 Task: Apply theme slate in current slide.
Action: Mouse moved to (420, 94)
Screenshot: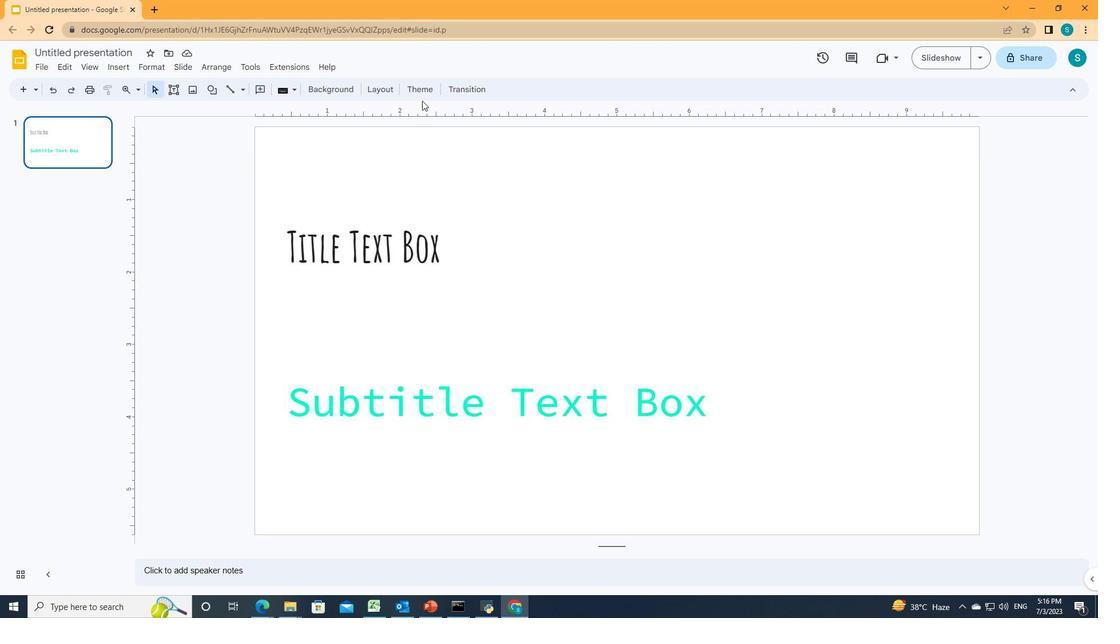 
Action: Mouse pressed left at (420, 94)
Screenshot: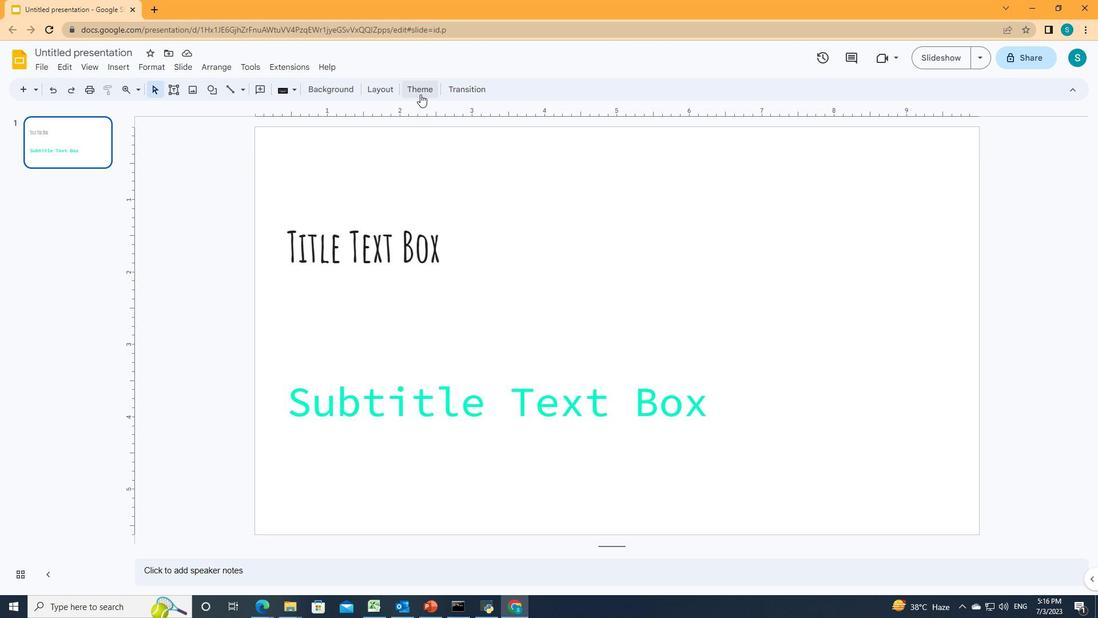 
Action: Mouse moved to (920, 259)
Screenshot: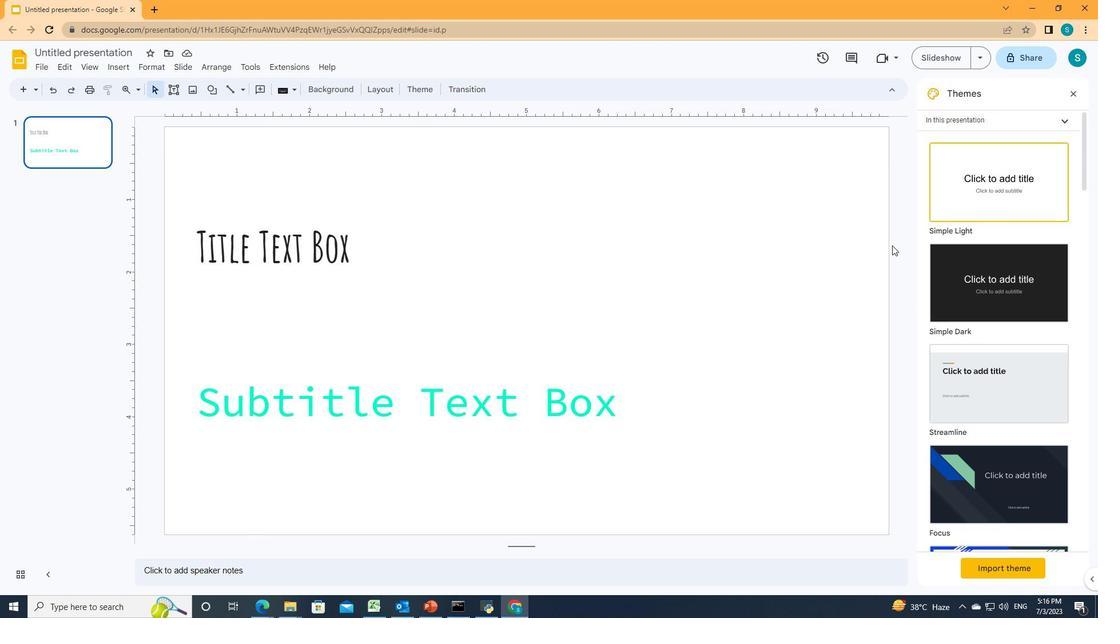 
Action: Mouse scrolled (920, 259) with delta (0, 0)
Screenshot: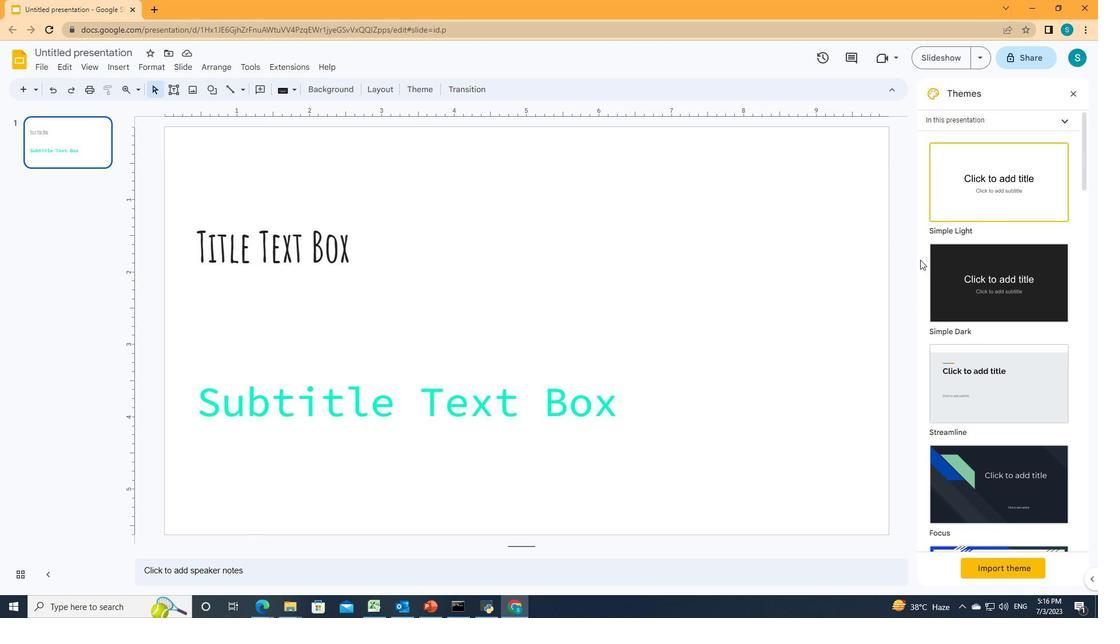 
Action: Mouse scrolled (920, 259) with delta (0, 0)
Screenshot: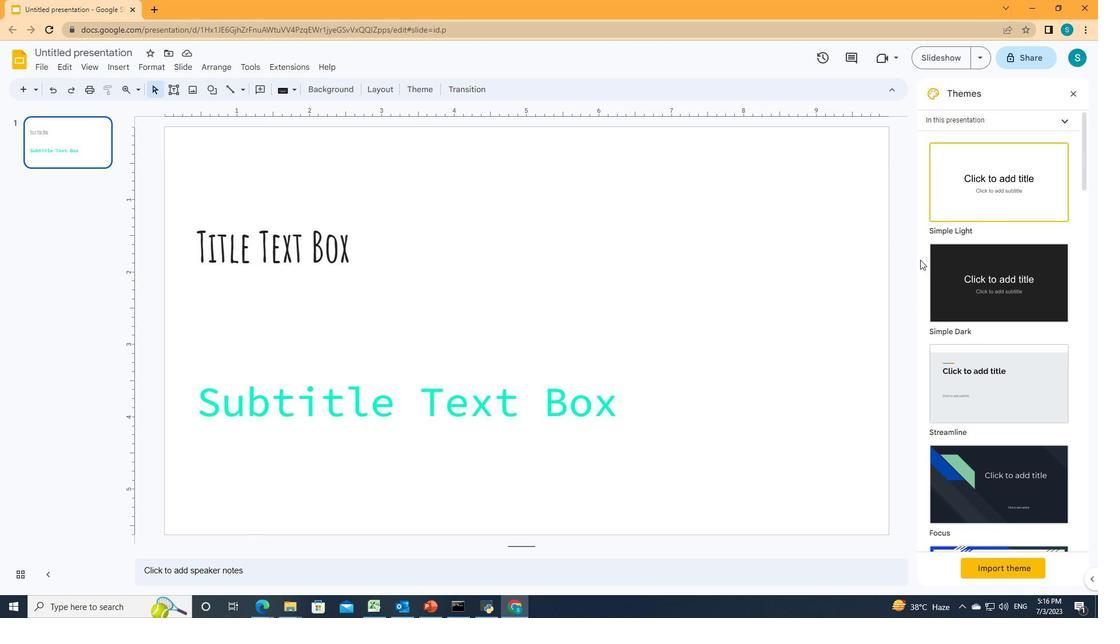 
Action: Mouse scrolled (920, 259) with delta (0, 0)
Screenshot: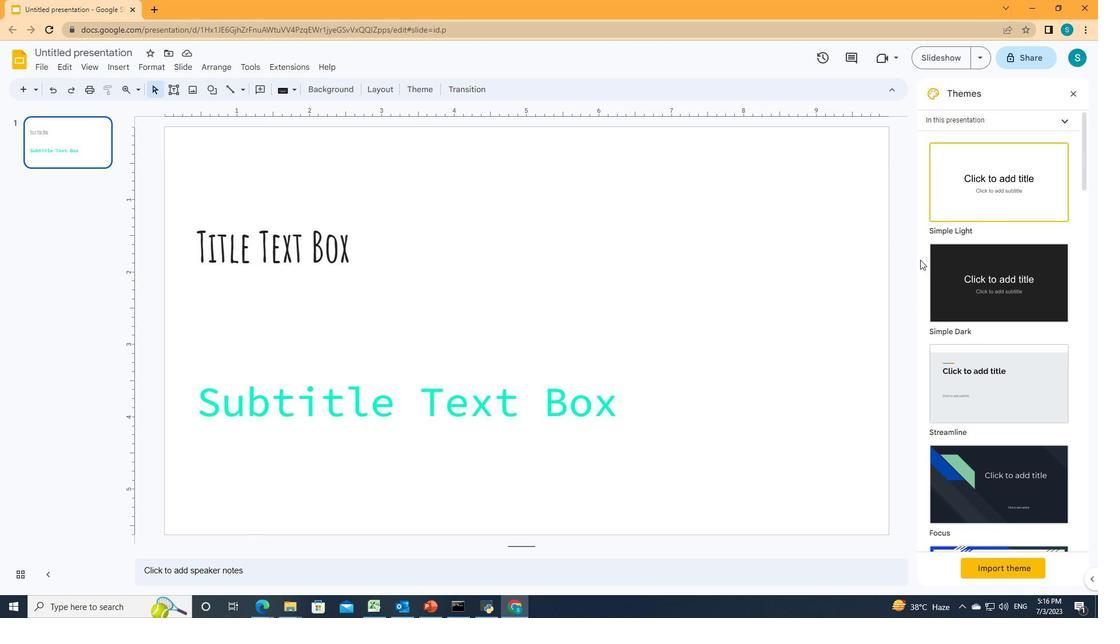 
Action: Mouse scrolled (920, 259) with delta (0, 0)
Screenshot: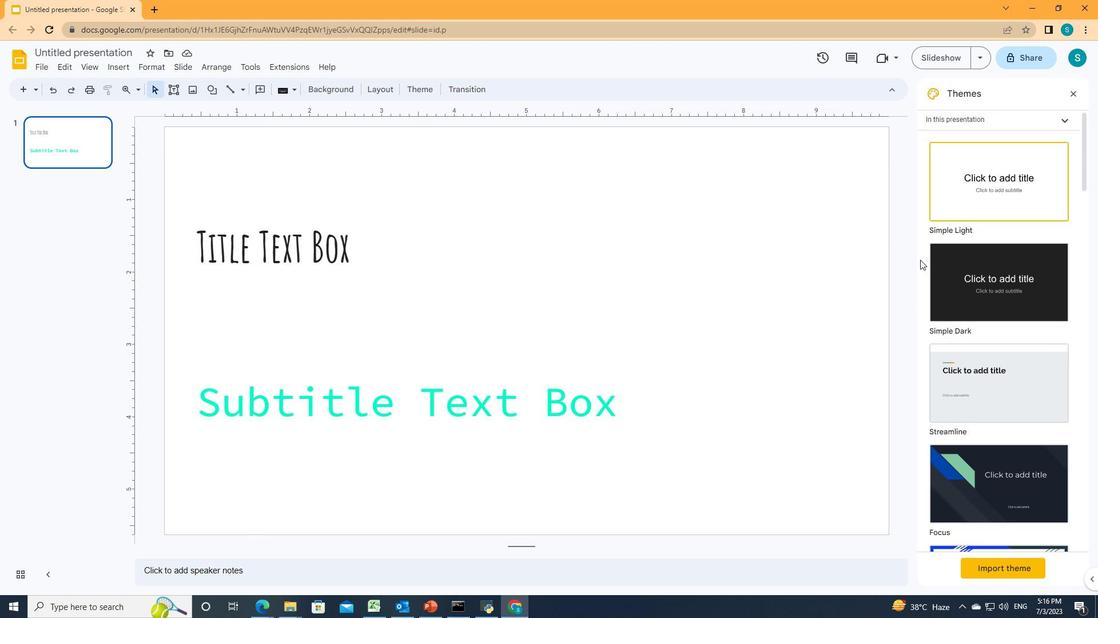 
Action: Mouse scrolled (920, 259) with delta (0, 0)
Screenshot: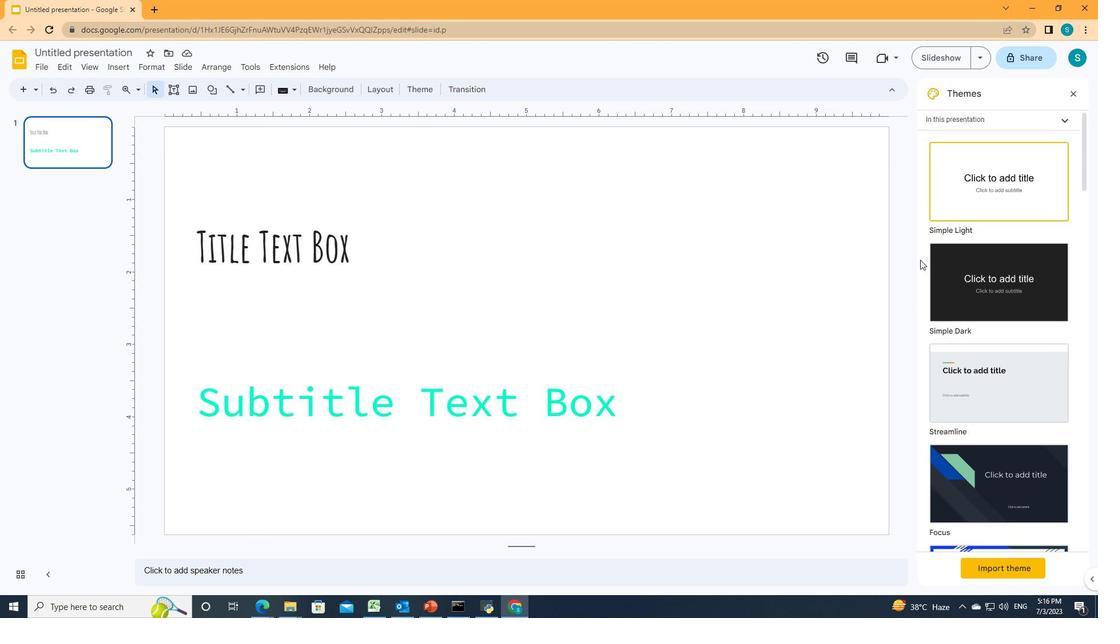 
Action: Mouse scrolled (920, 259) with delta (0, 0)
Screenshot: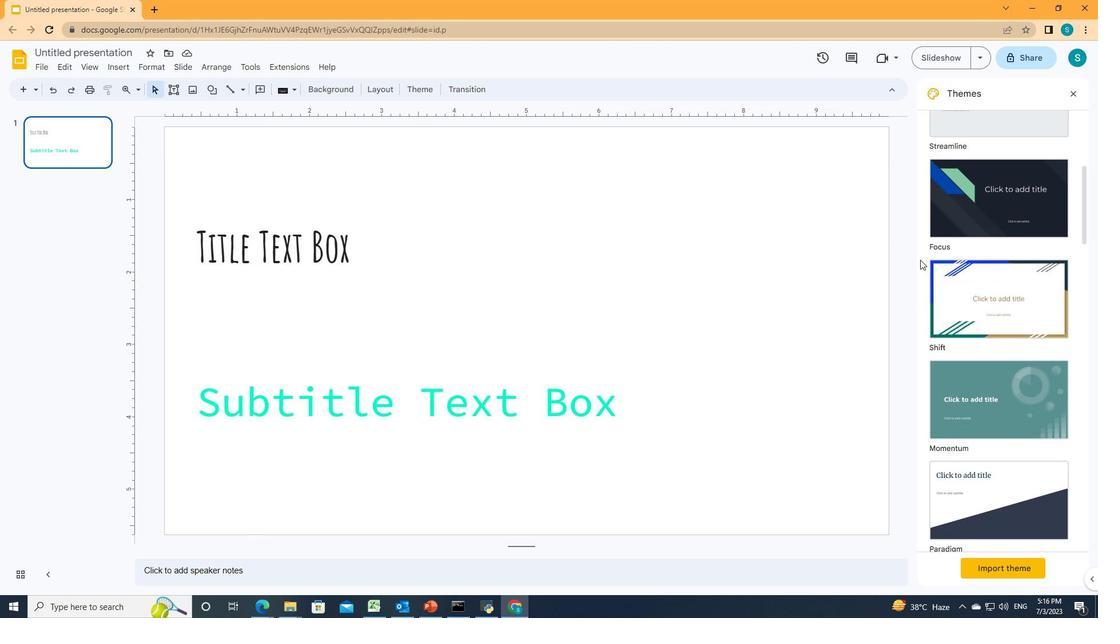 
Action: Mouse scrolled (920, 259) with delta (0, 0)
Screenshot: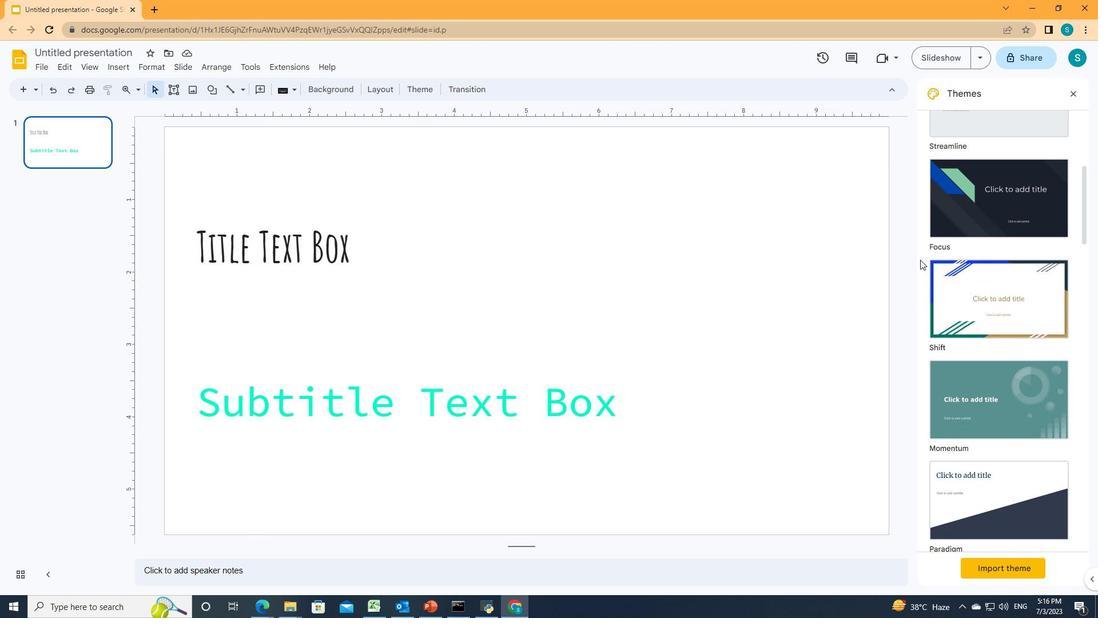
Action: Mouse scrolled (920, 259) with delta (0, 0)
Screenshot: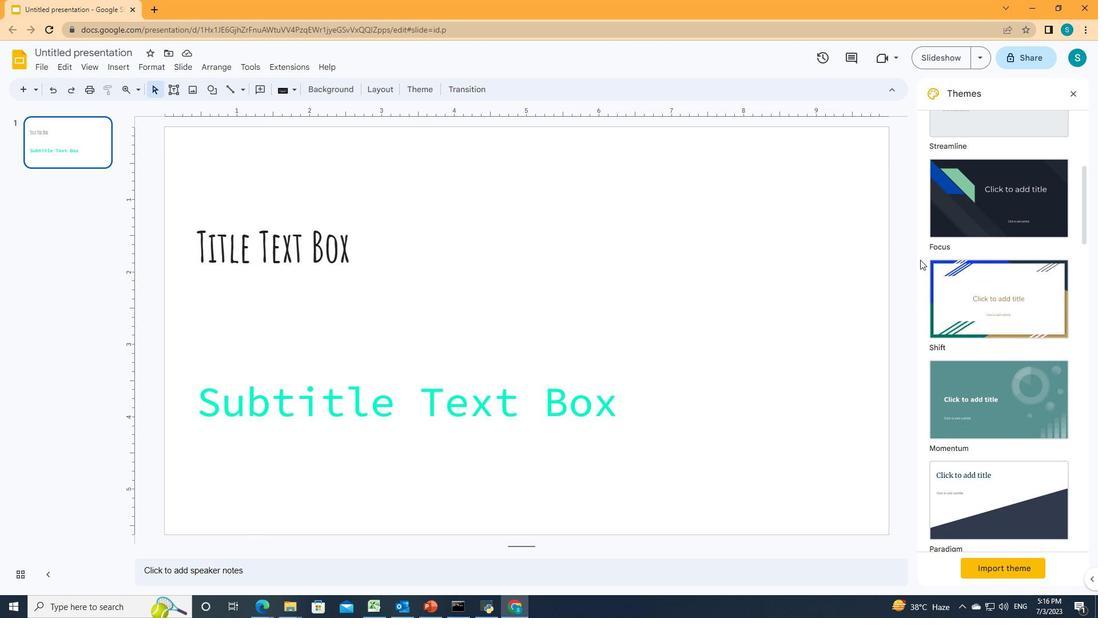 
Action: Mouse scrolled (920, 259) with delta (0, 0)
Screenshot: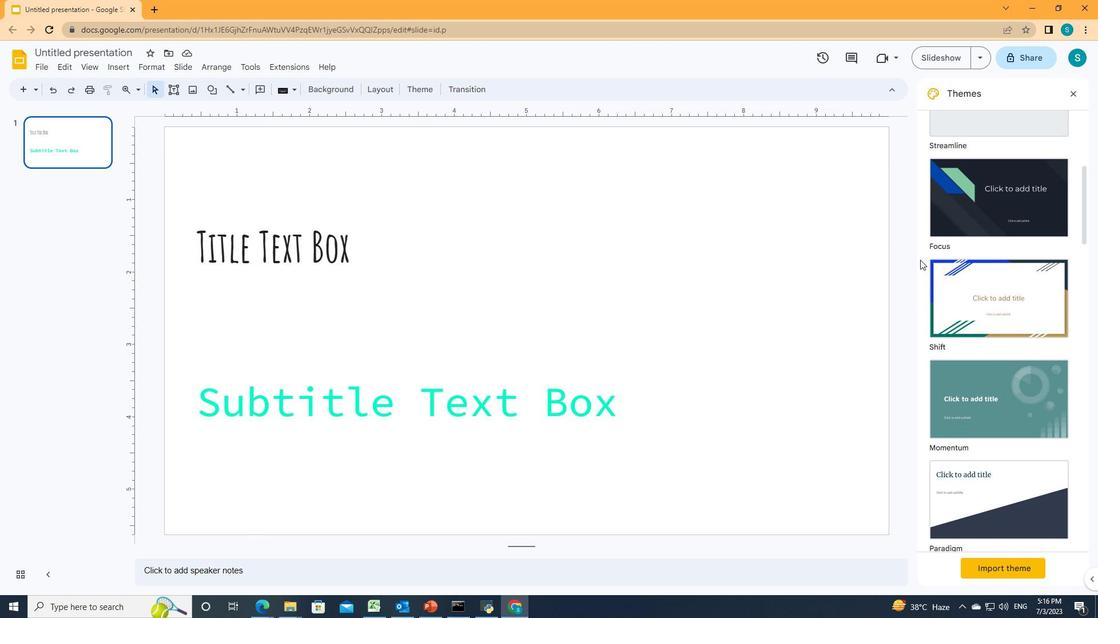 
Action: Mouse scrolled (920, 259) with delta (0, 0)
Screenshot: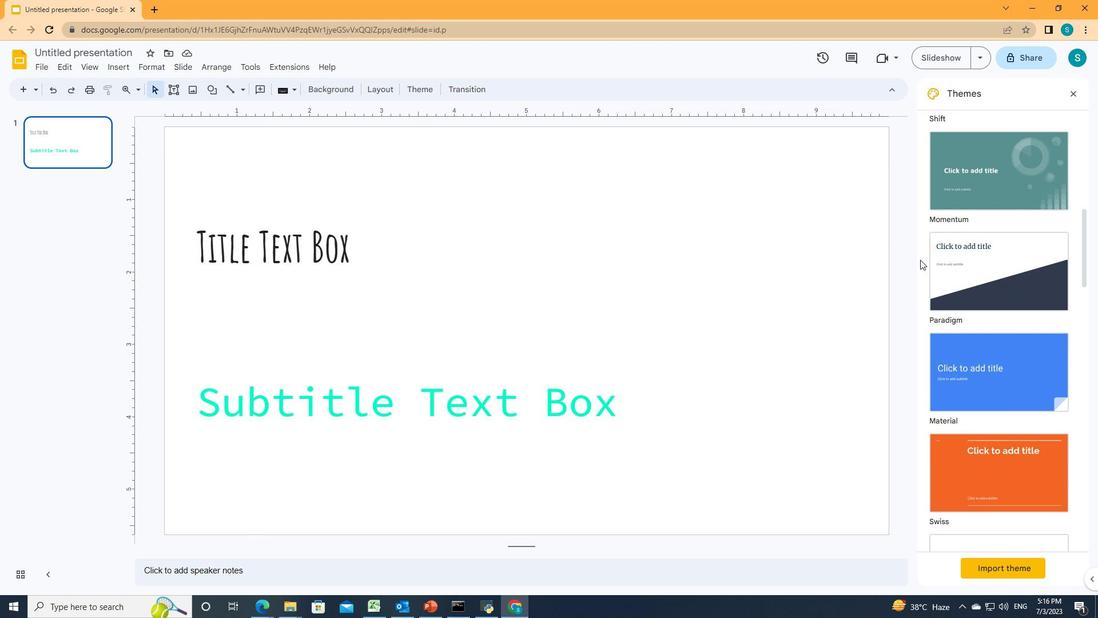 
Action: Mouse moved to (920, 260)
Screenshot: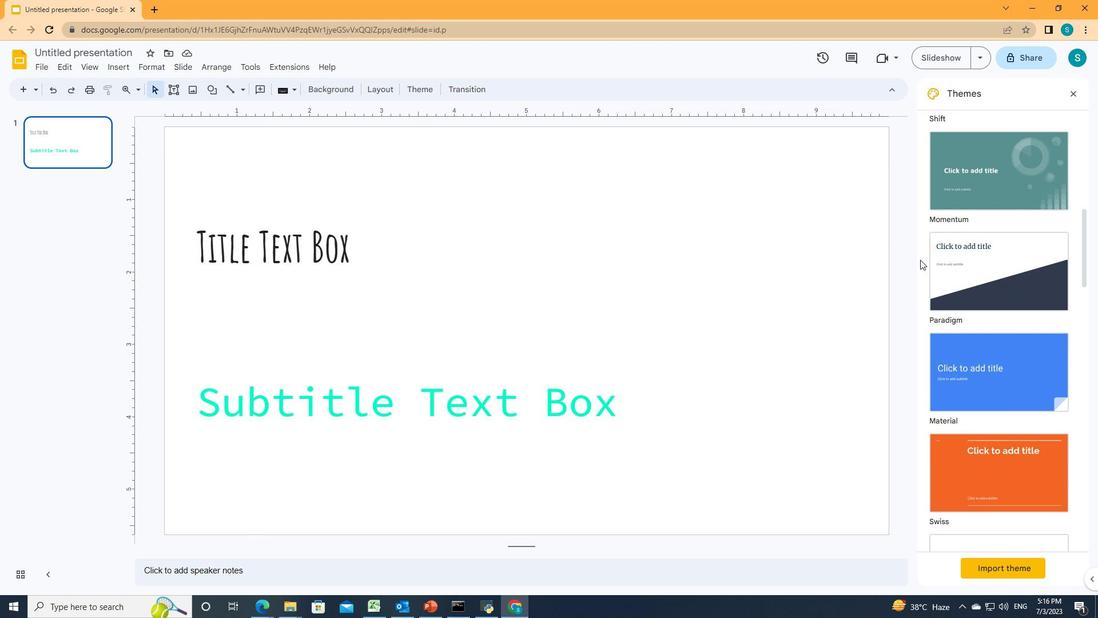 
Action: Mouse scrolled (920, 259) with delta (0, 0)
Screenshot: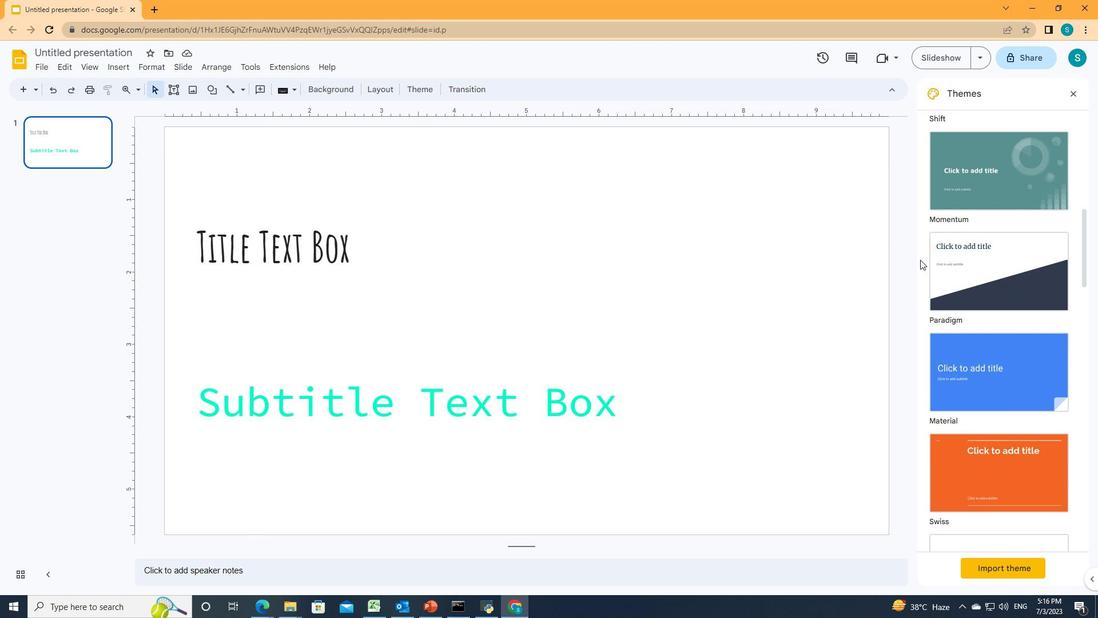 
Action: Mouse scrolled (920, 259) with delta (0, 0)
Screenshot: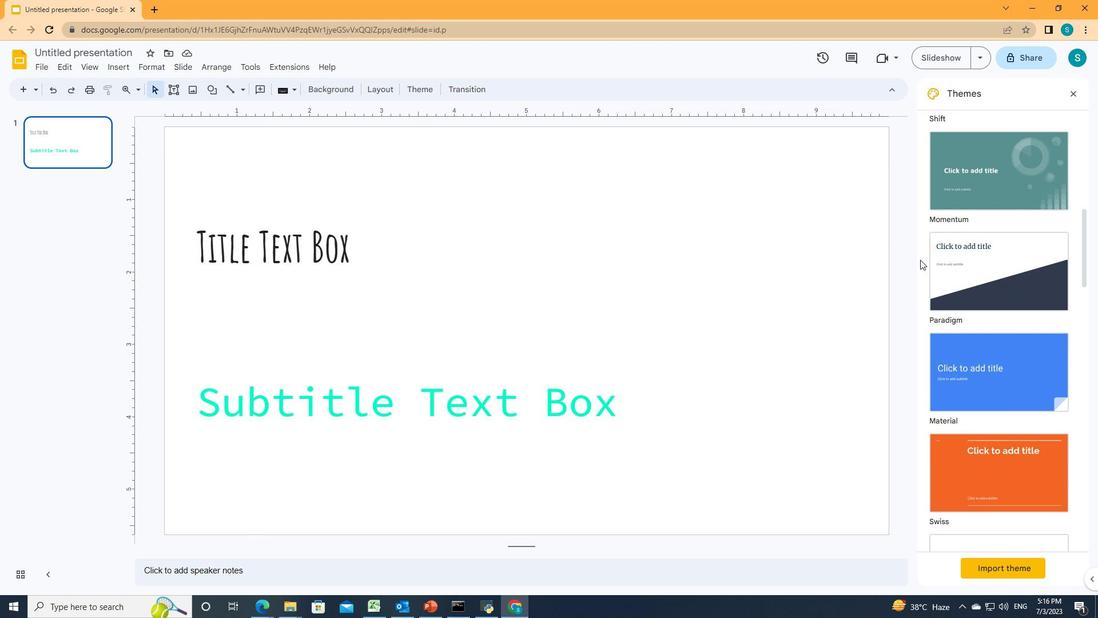 
Action: Mouse scrolled (920, 259) with delta (0, 0)
Screenshot: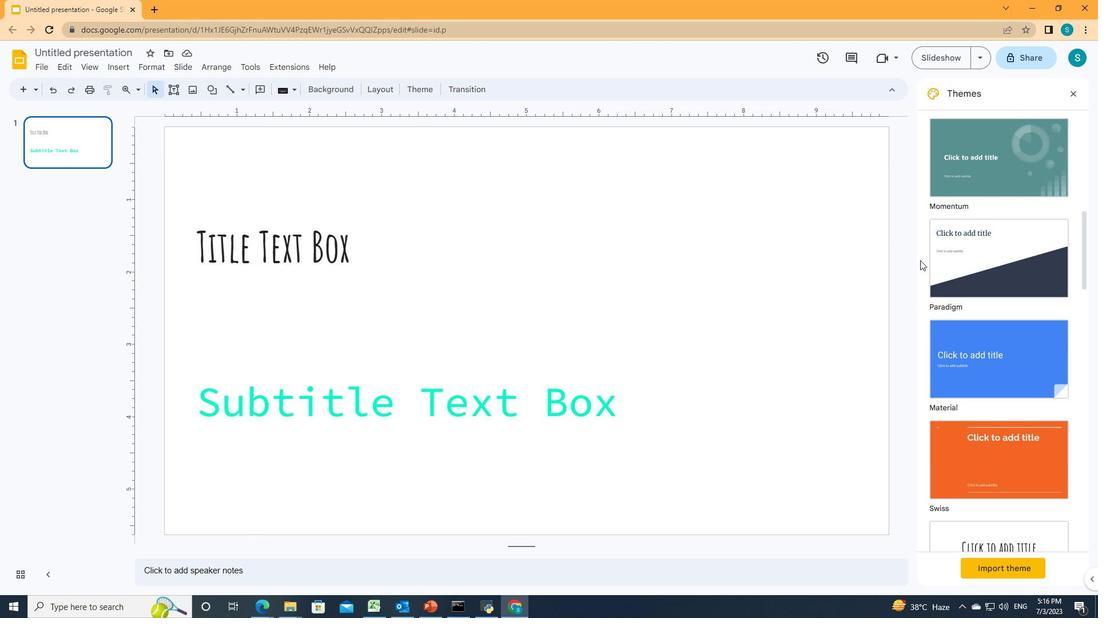 
Action: Mouse scrolled (920, 259) with delta (0, 0)
Screenshot: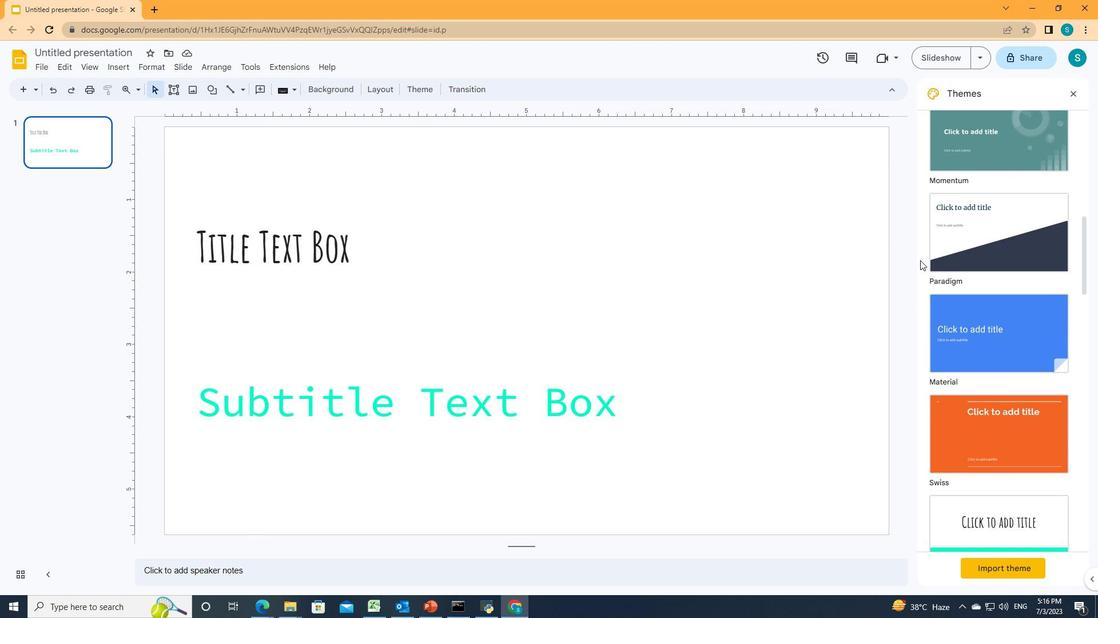 
Action: Mouse moved to (970, 385)
Screenshot: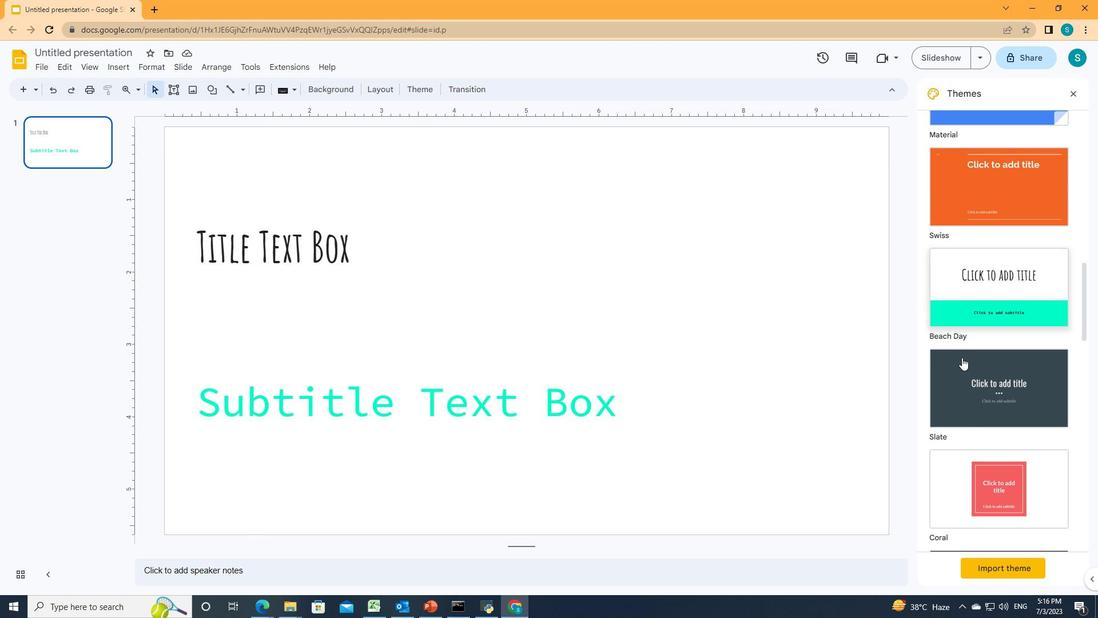 
Action: Mouse pressed left at (970, 385)
Screenshot: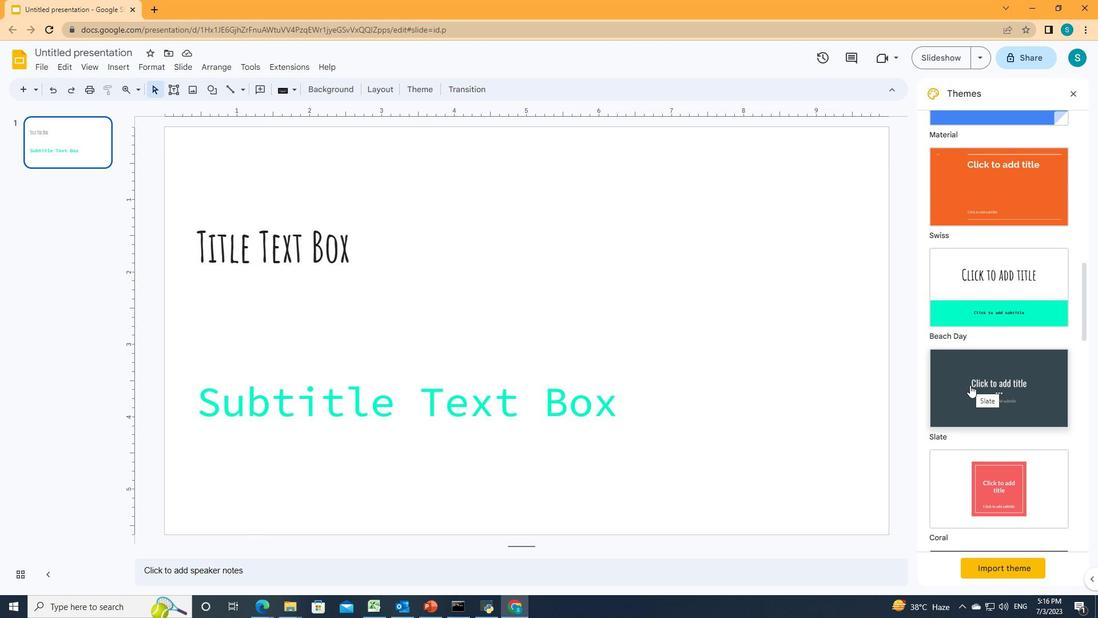 
